 Task: In the Contact  RodriguezWillow@nydailynews.com, schedule and save the meeting with title: 'Product Demo and Service Presentation', Select date: '20 September, 2023', select start time: 11:00:AM. Add location on call (718) 987-6589 with meeting description: For further discussion on products, kindly join the meeting.. Logged in from softage.6@softage.net
Action: Mouse moved to (97, 73)
Screenshot: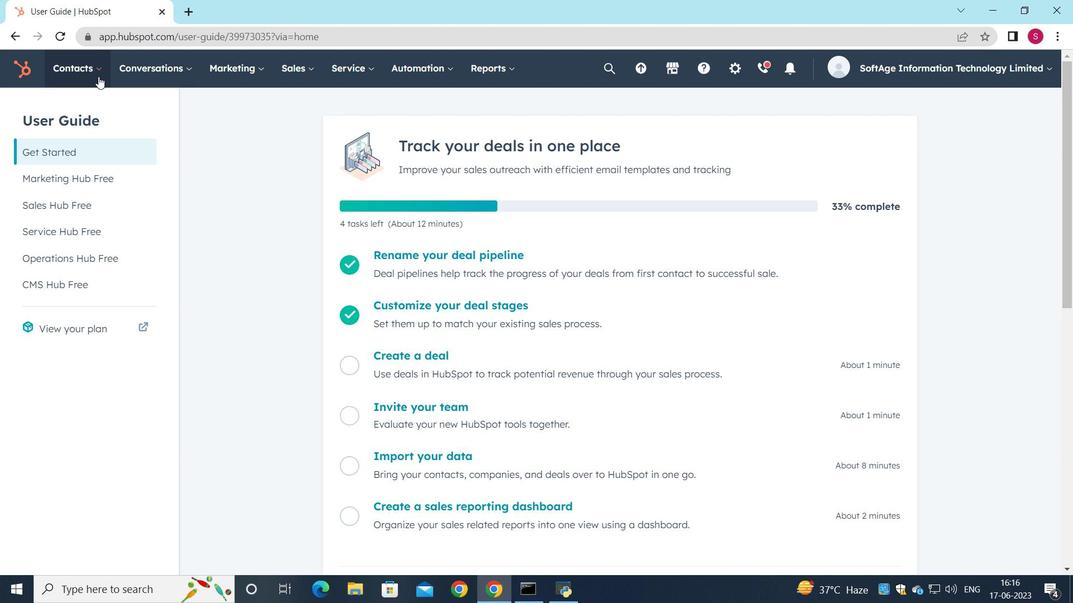 
Action: Mouse pressed left at (97, 73)
Screenshot: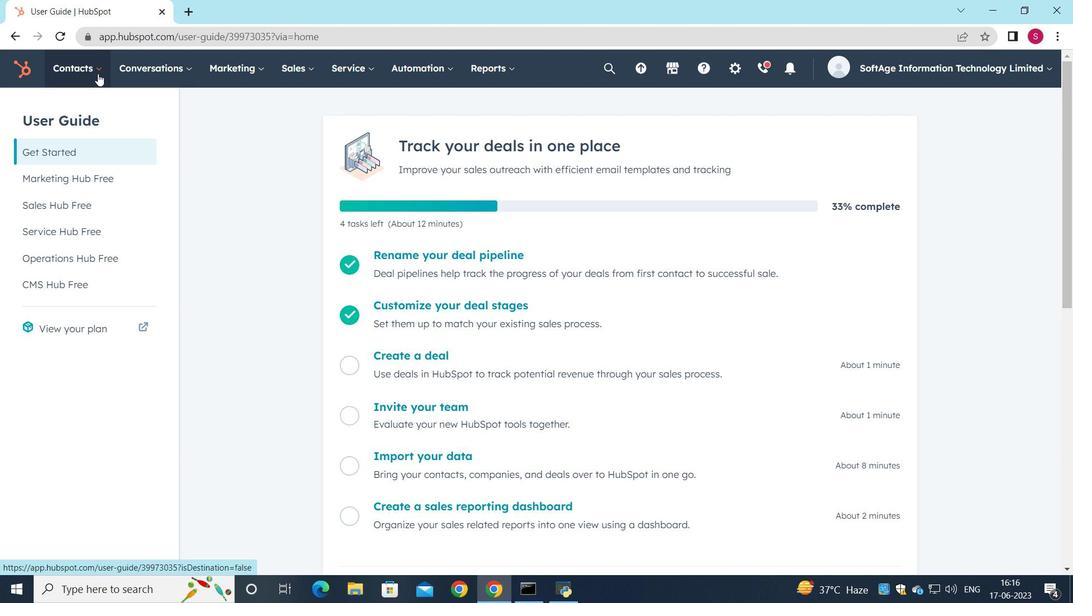 
Action: Mouse moved to (87, 110)
Screenshot: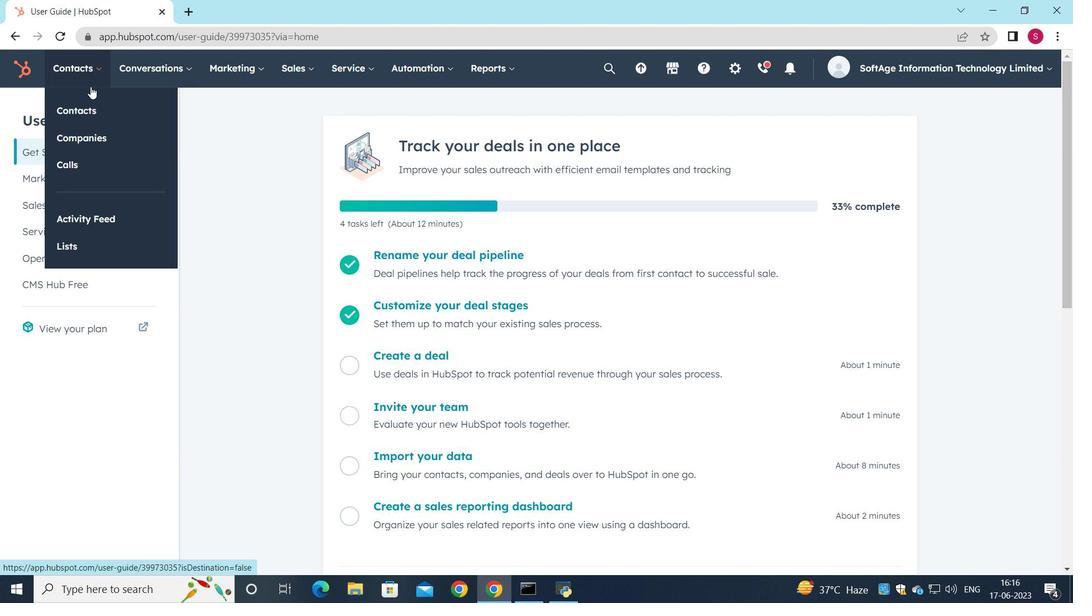 
Action: Mouse pressed left at (87, 110)
Screenshot: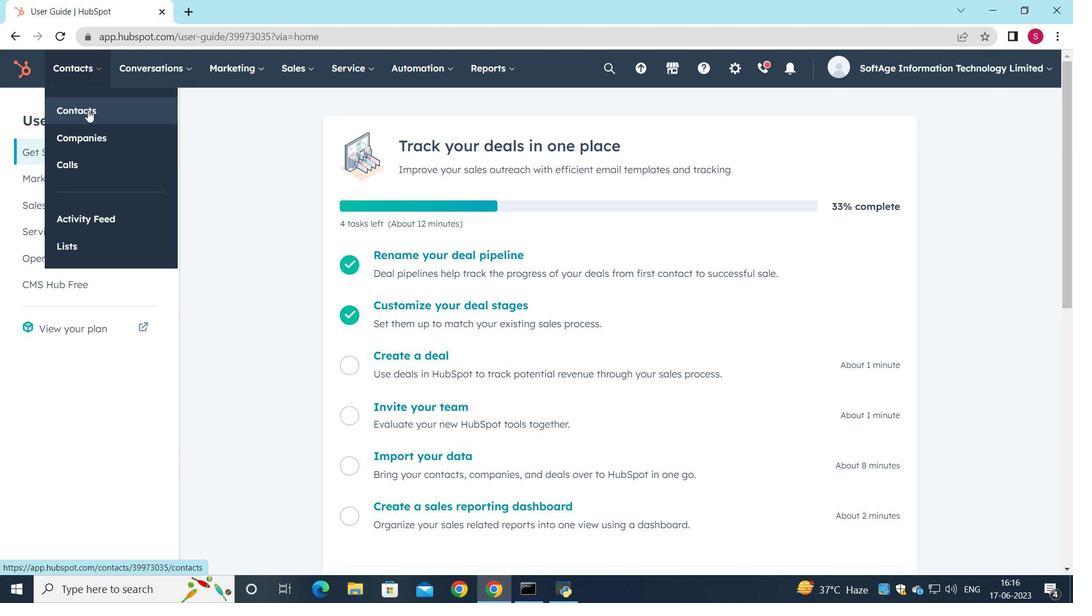 
Action: Mouse moved to (90, 222)
Screenshot: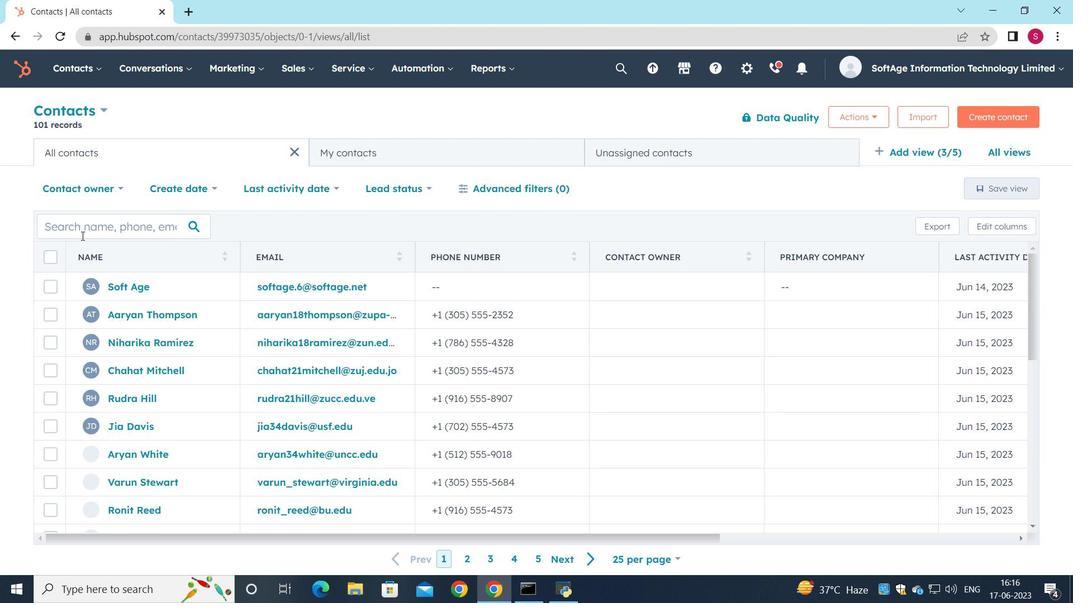 
Action: Mouse pressed left at (90, 222)
Screenshot: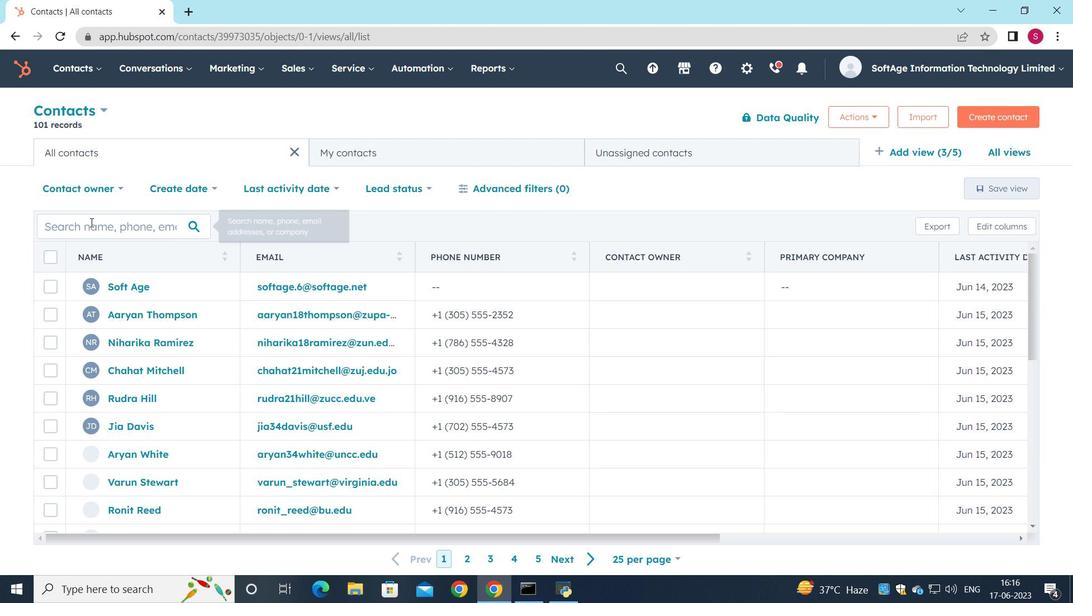 
Action: Mouse moved to (90, 223)
Screenshot: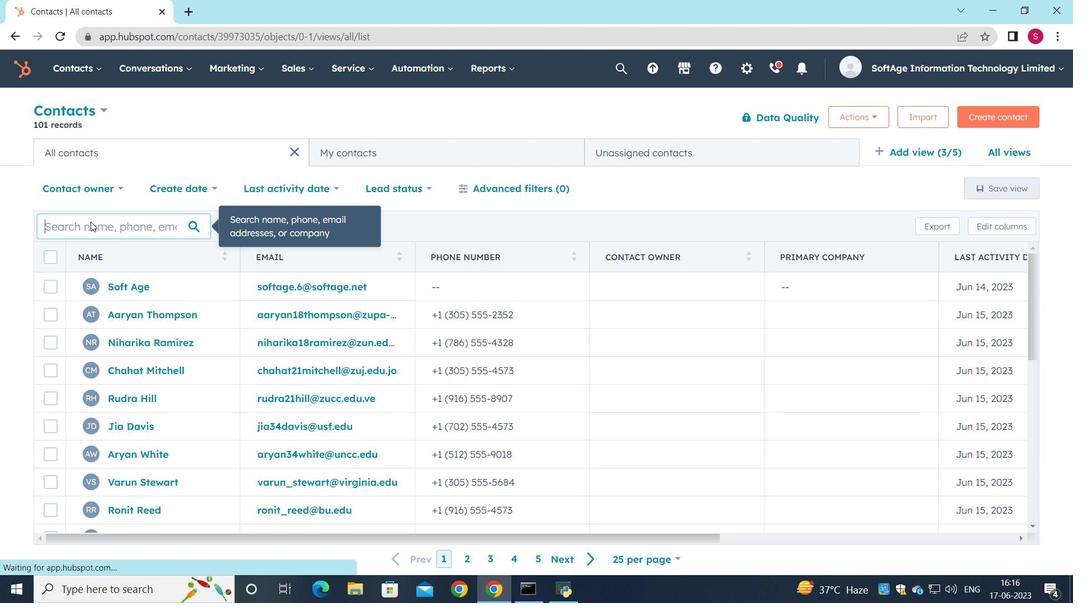 
Action: Key pressed <Key.shift>Rodriguez<Key.shift>Willow<Key.shift><Key.shift><Key.shift><Key.shift><Key.shift><Key.shift><Key.shift><Key.shift><Key.shift><Key.shift><Key.shift><Key.shift><Key.shift><Key.shift><Key.shift><Key.shift><Key.shift><Key.shift><Key.shift><Key.shift><Key.shift><Key.shift><Key.shift><Key.shift><Key.shift><Key.shift><Key.shift><Key.shift><Key.shift><Key.shift><Key.shift><Key.shift><Key.shift><Key.shift><Key.shift><Key.shift><Key.shift>@y<Key.backspace>nydailynews.com
Screenshot: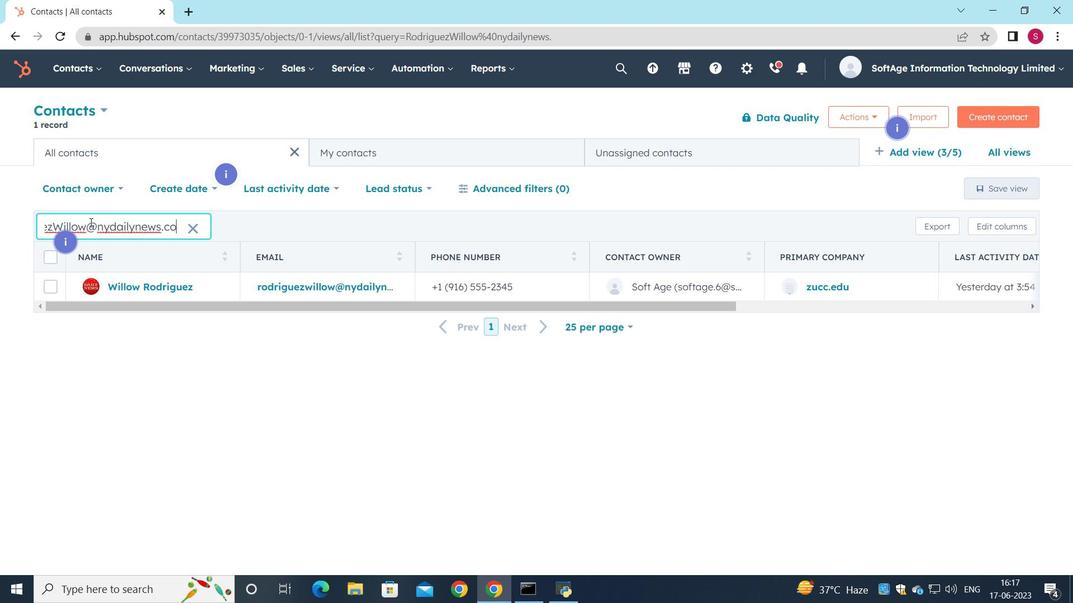 
Action: Mouse moved to (125, 288)
Screenshot: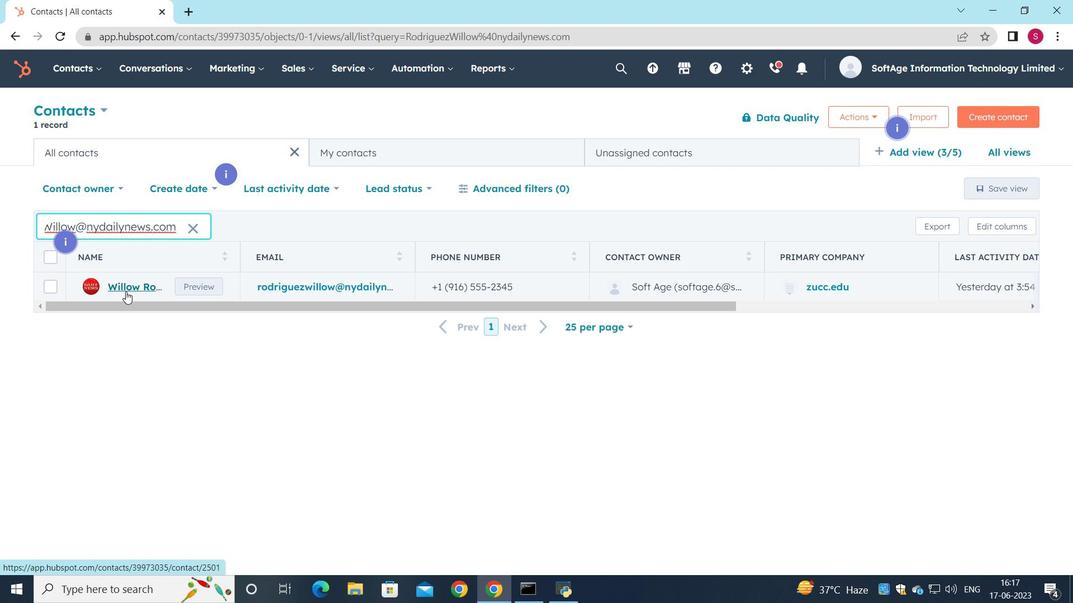 
Action: Mouse pressed left at (125, 288)
Screenshot: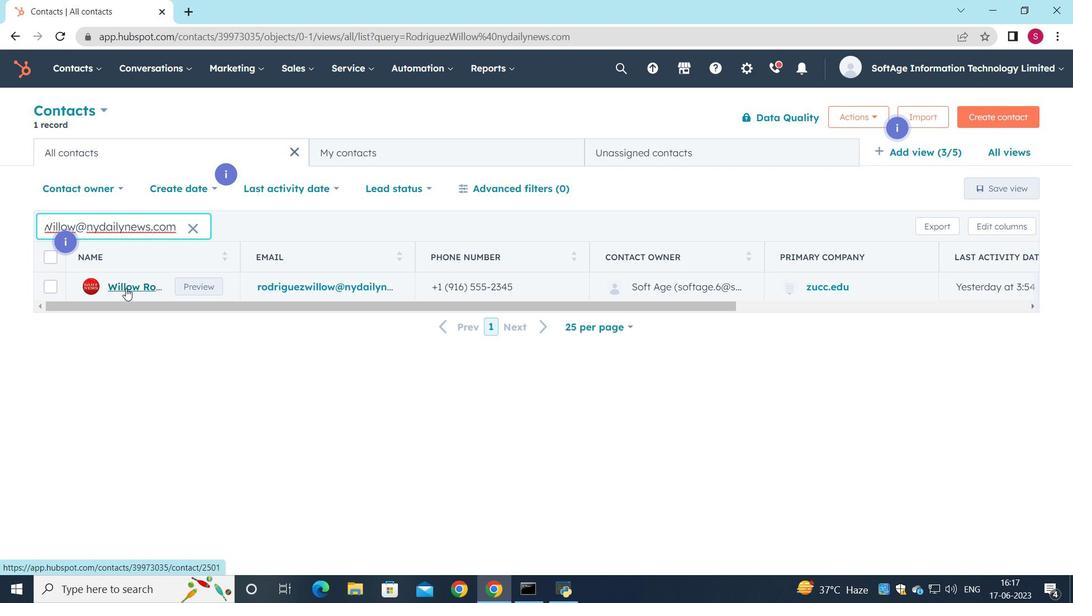 
Action: Mouse moved to (180, 249)
Screenshot: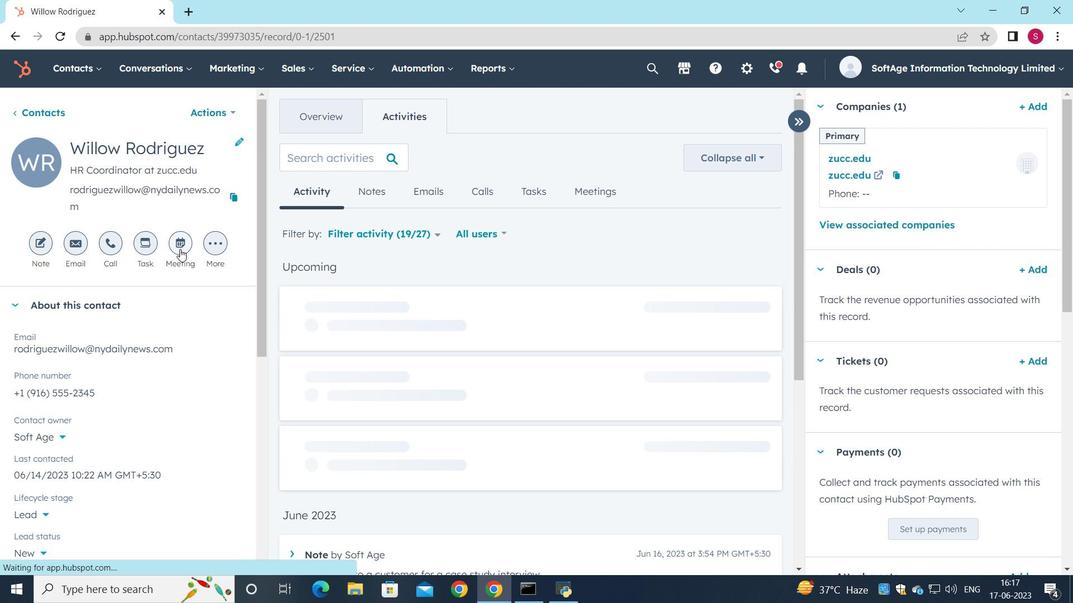 
Action: Mouse pressed left at (180, 249)
Screenshot: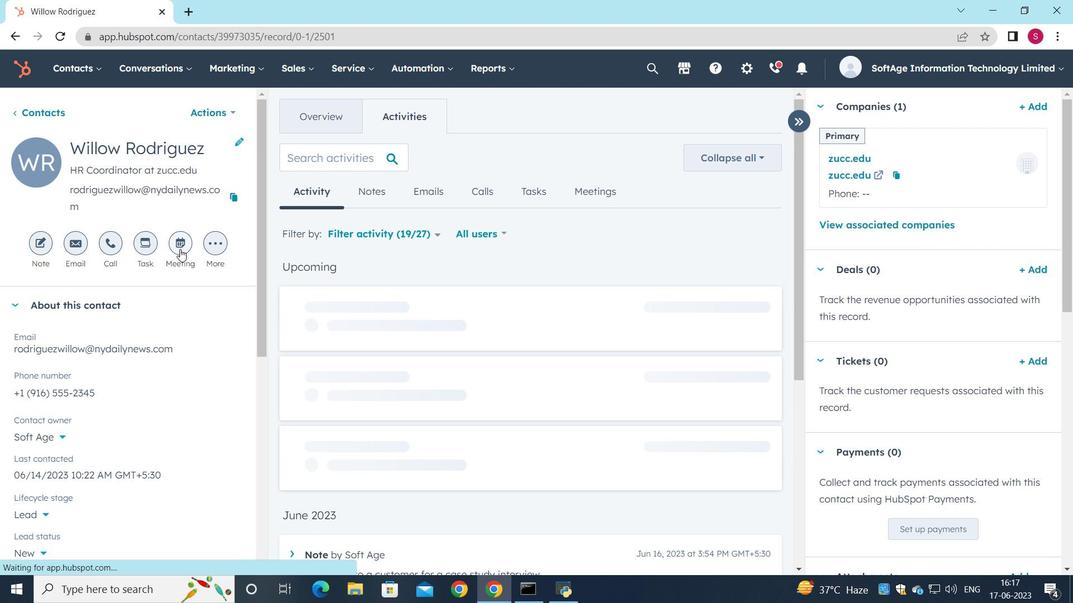 
Action: Mouse moved to (212, 208)
Screenshot: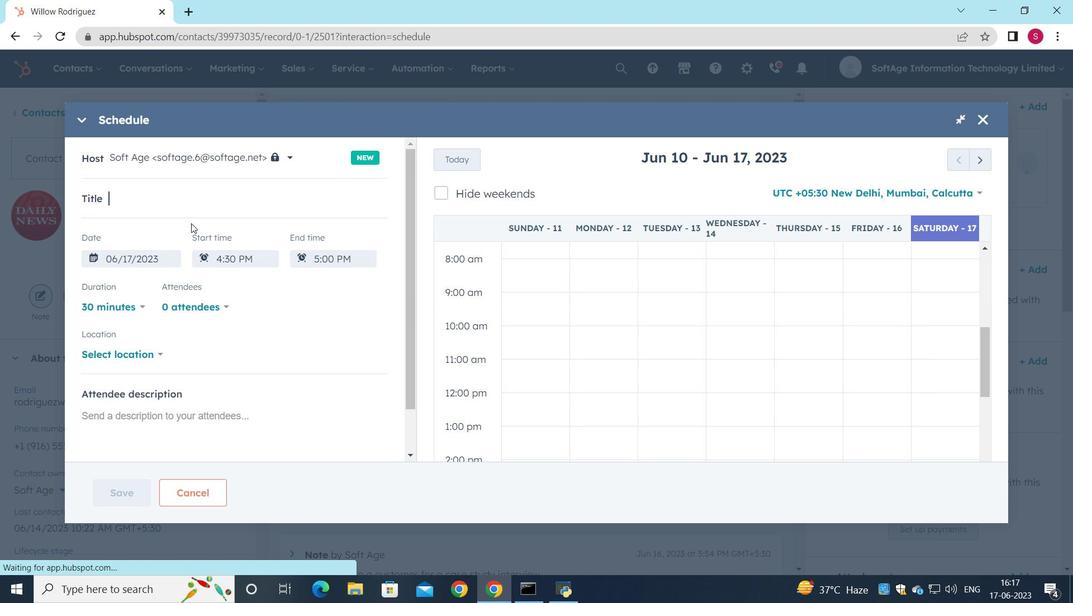 
Action: Key pressed <Key.shift_r>Product<Key.space><Key.shift>Demo<Key.space>and<Key.space><Key.shift>Service<Key.space><Key.shift>presentation
Screenshot: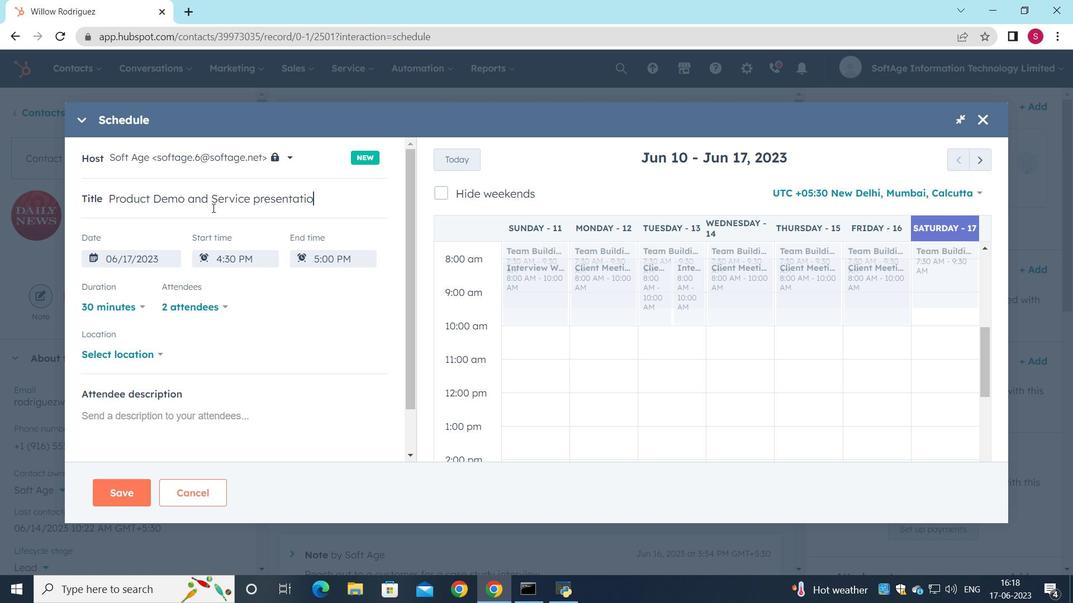 
Action: Mouse moved to (975, 163)
Screenshot: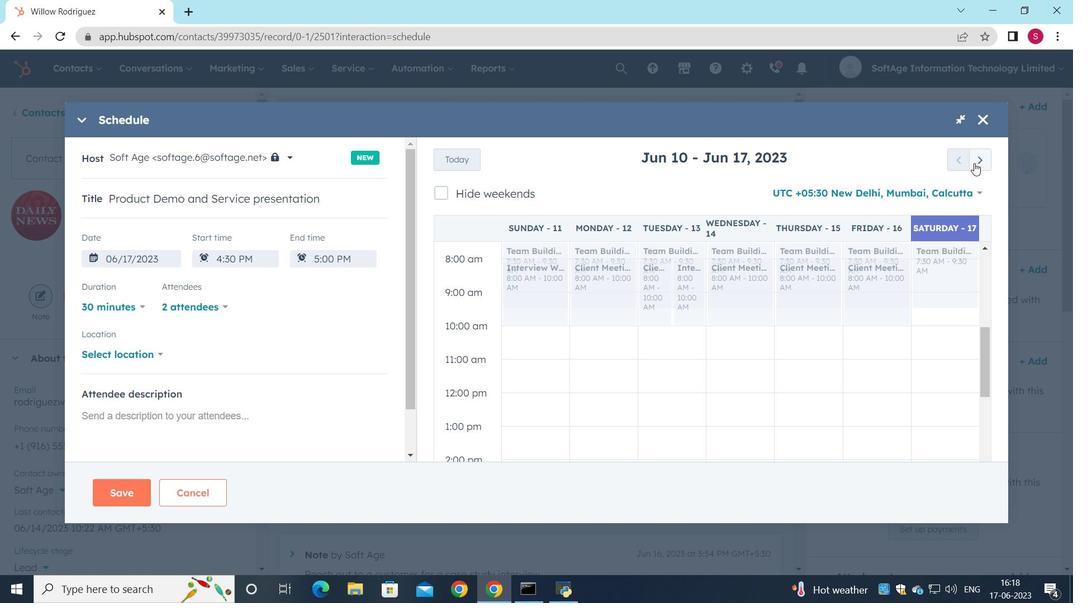 
Action: Mouse pressed left at (975, 163)
Screenshot: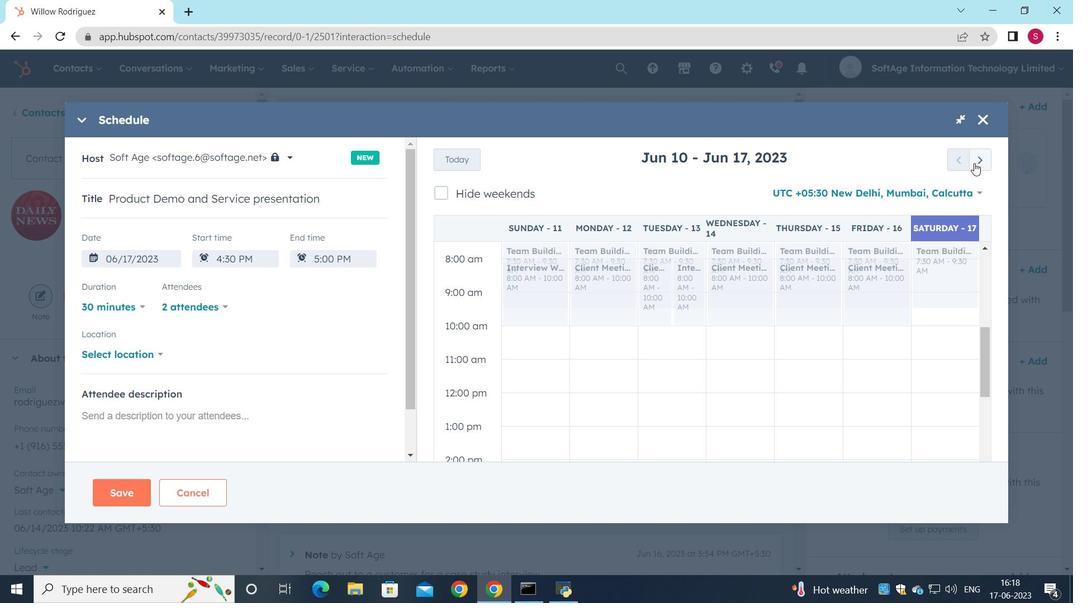 
Action: Mouse pressed left at (975, 163)
Screenshot: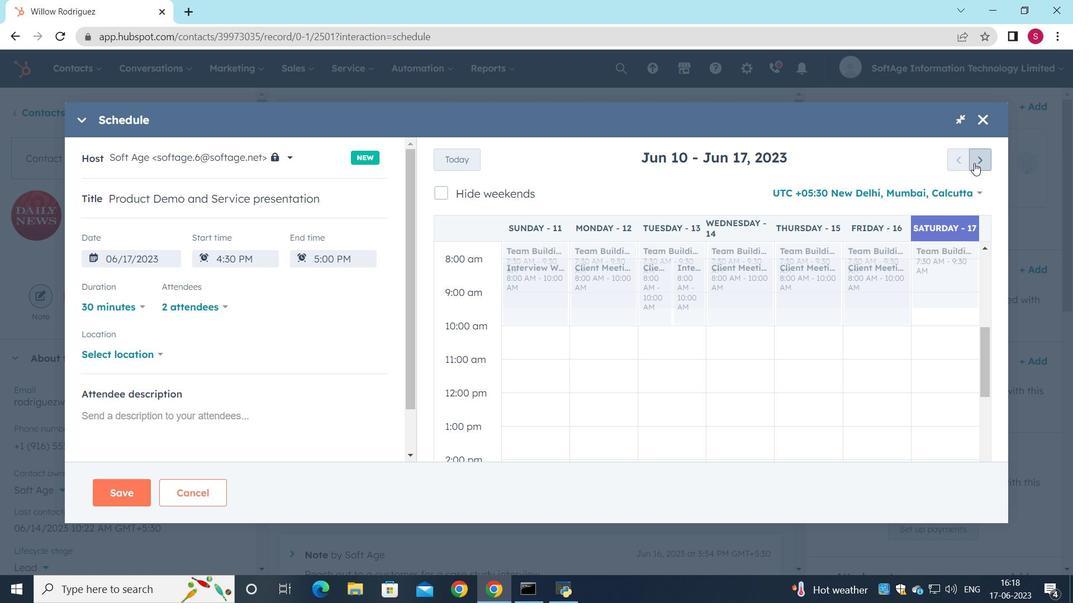 
Action: Mouse pressed left at (975, 163)
Screenshot: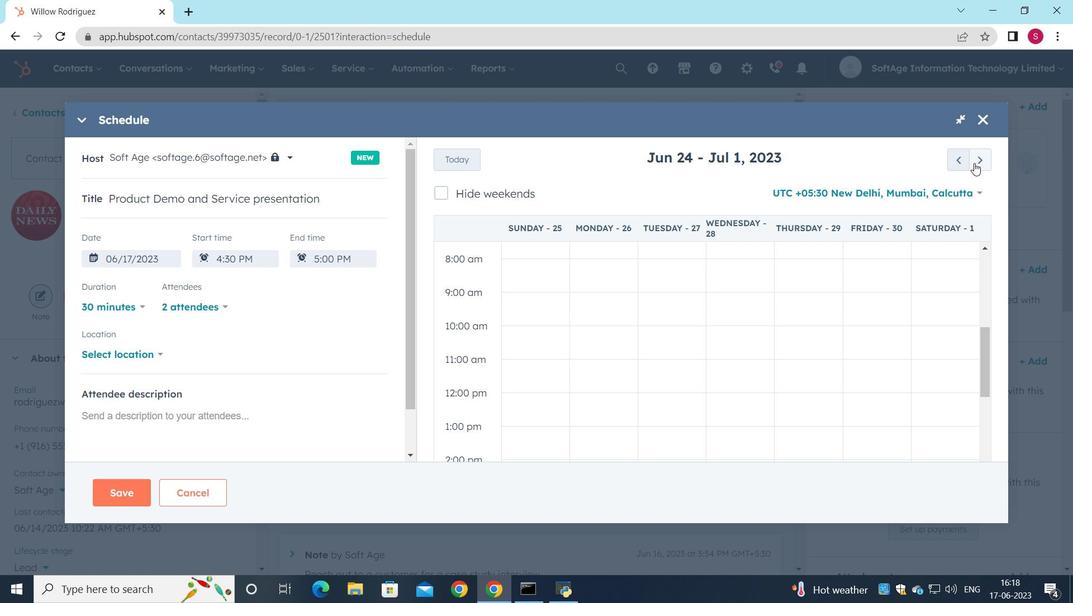 
Action: Mouse pressed left at (975, 163)
Screenshot: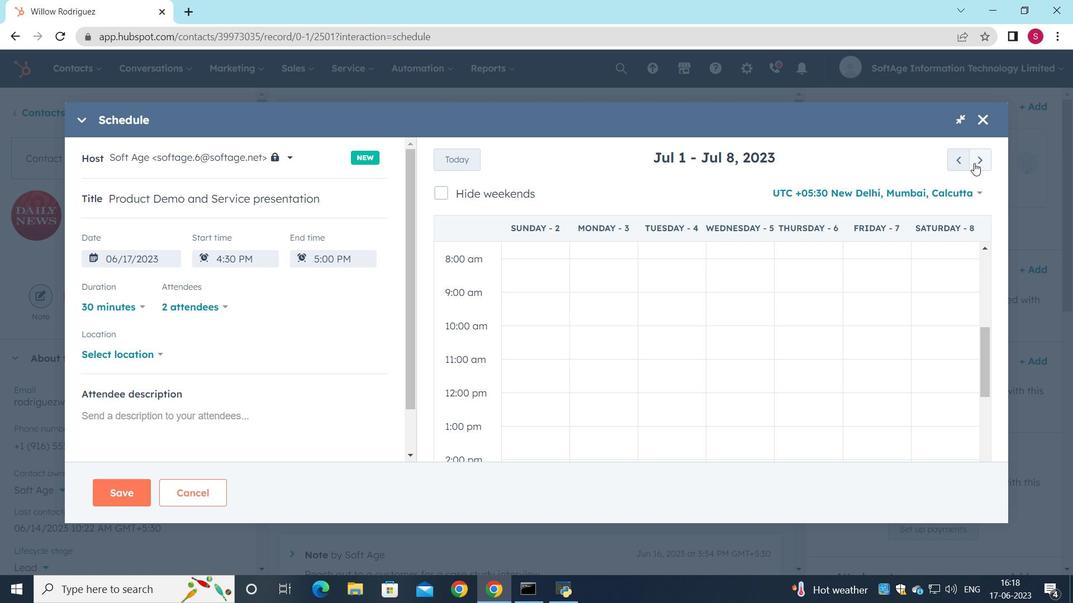 
Action: Mouse pressed left at (975, 163)
Screenshot: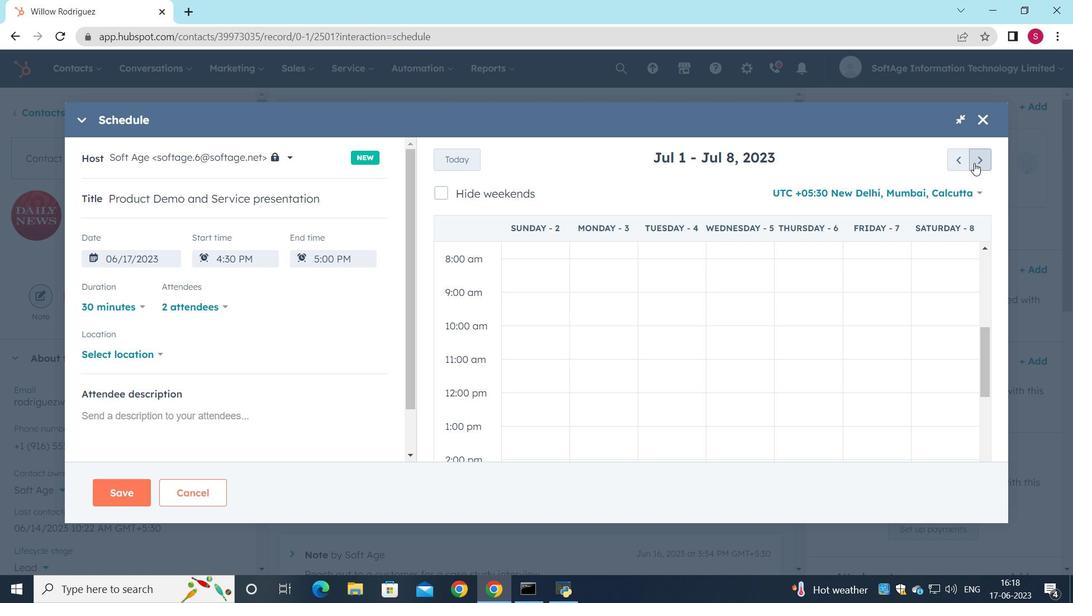 
Action: Mouse pressed left at (975, 163)
Screenshot: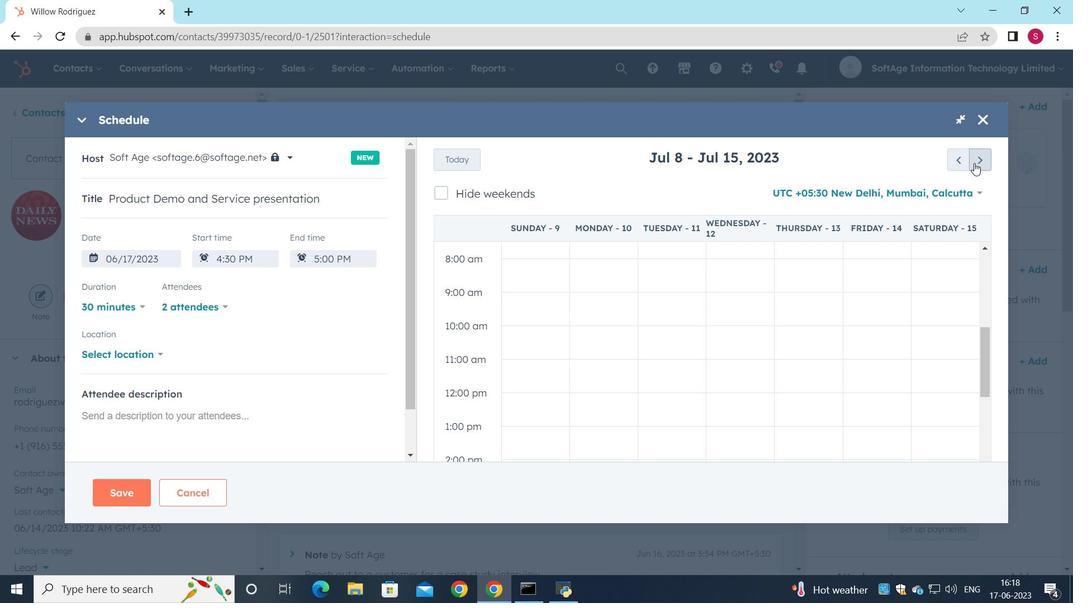 
Action: Mouse pressed left at (975, 163)
Screenshot: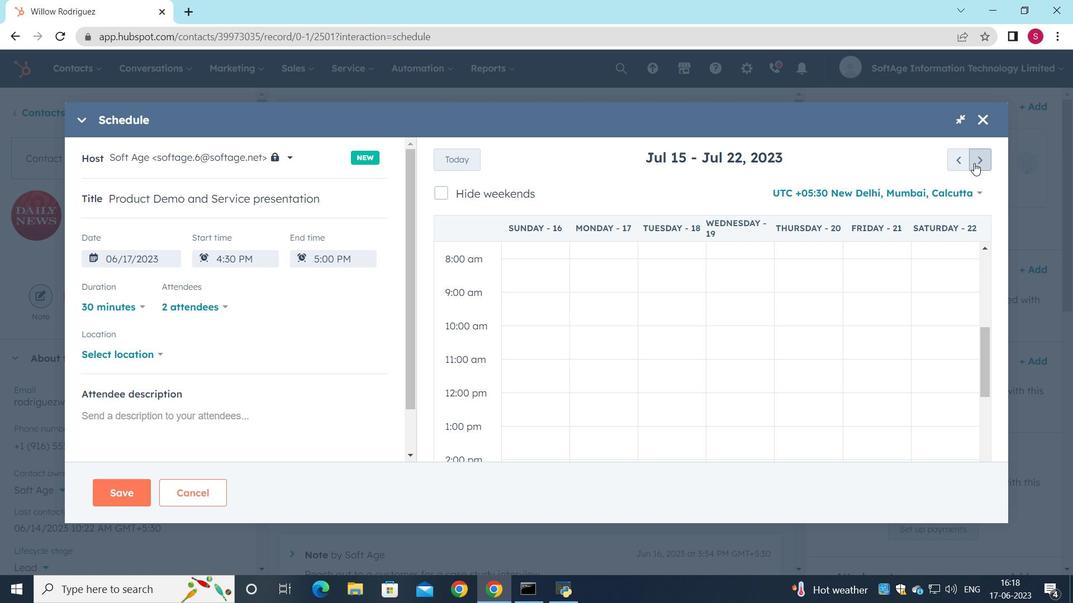 
Action: Mouse pressed left at (975, 163)
Screenshot: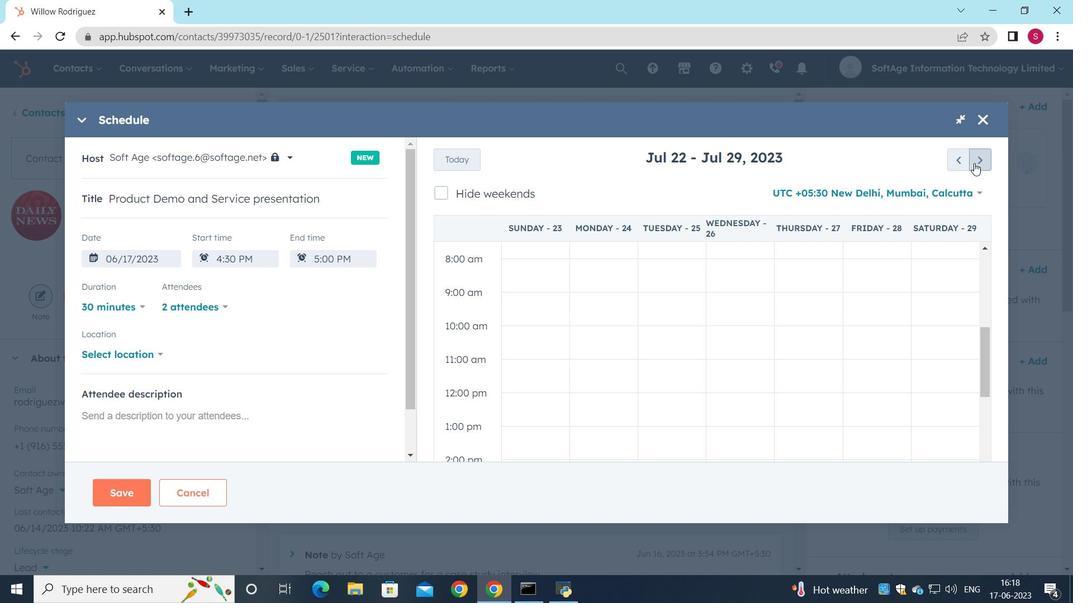 
Action: Mouse pressed left at (975, 163)
Screenshot: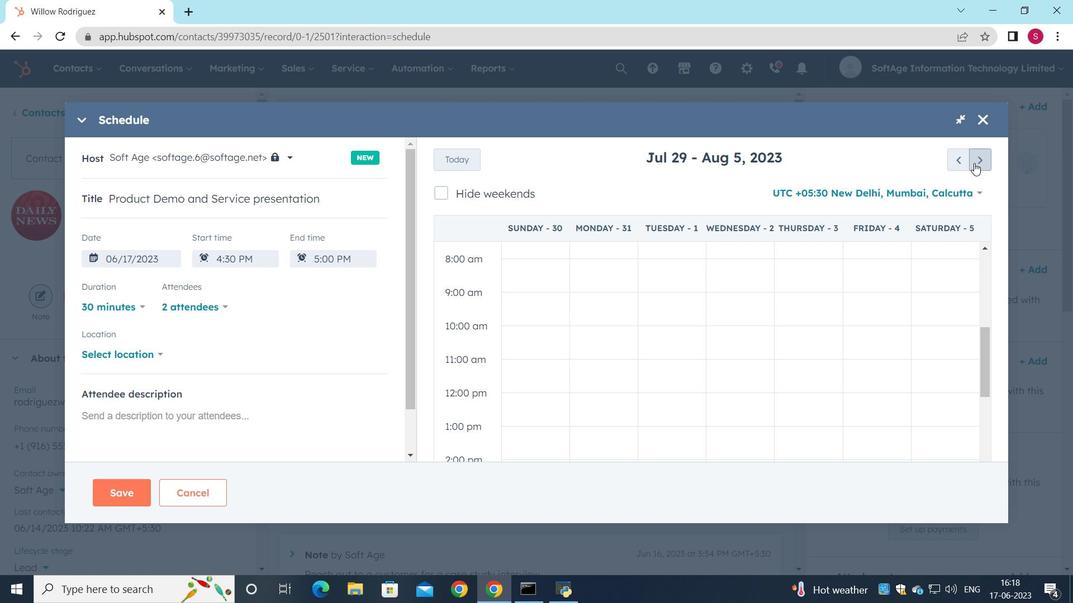 
Action: Mouse pressed left at (975, 163)
Screenshot: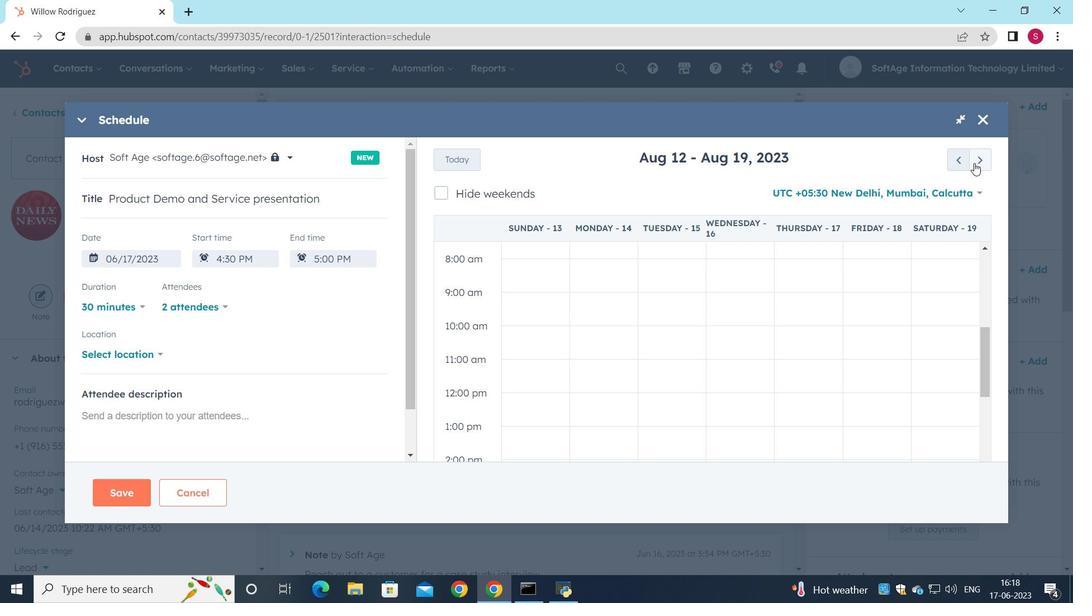 
Action: Mouse pressed left at (975, 163)
Screenshot: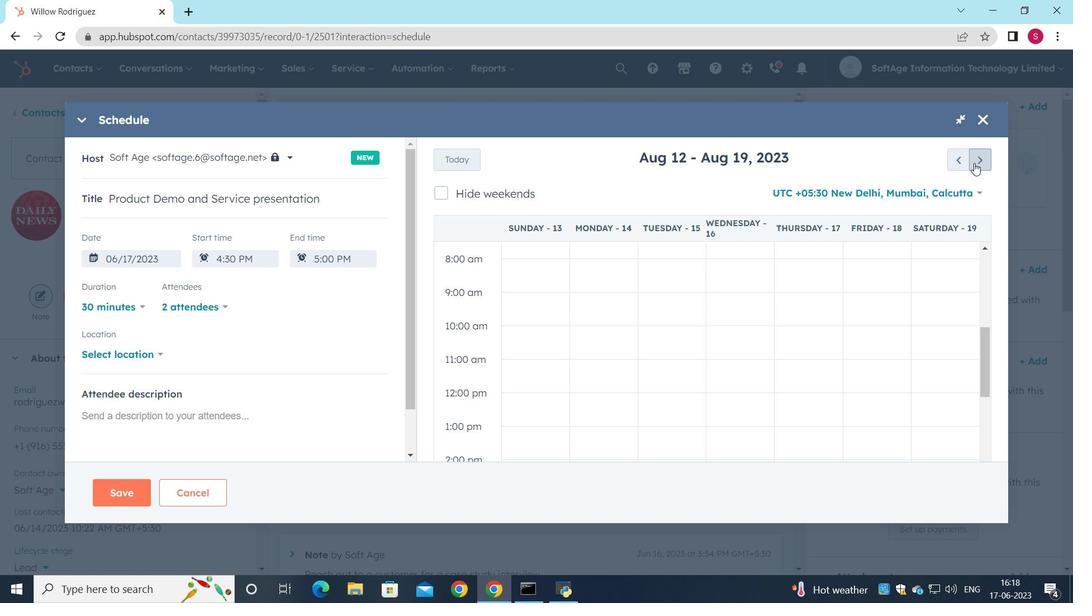 
Action: Mouse pressed left at (975, 163)
Screenshot: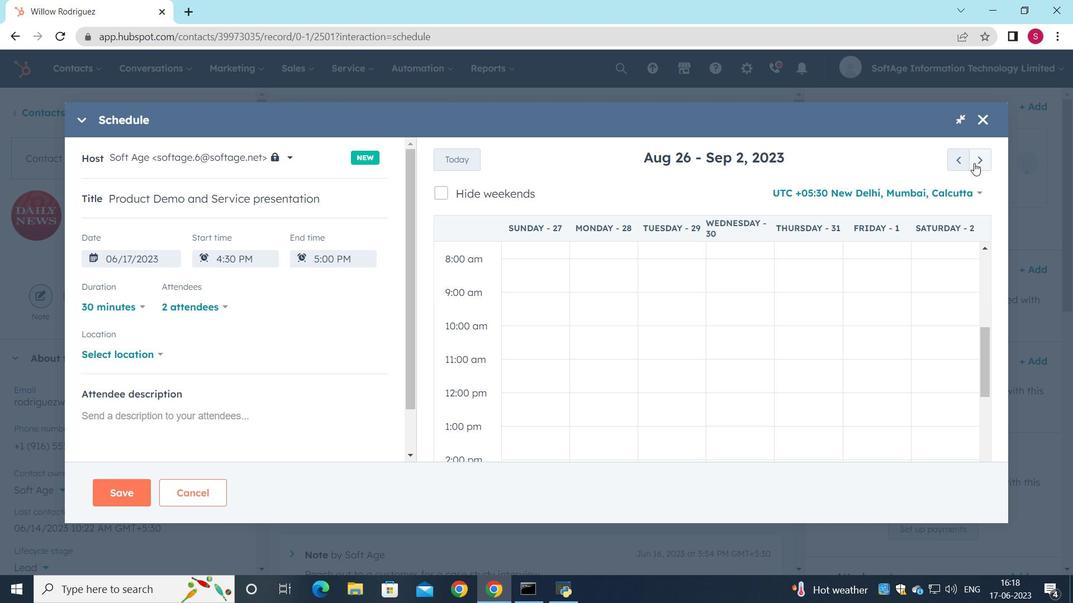 
Action: Mouse pressed left at (975, 163)
Screenshot: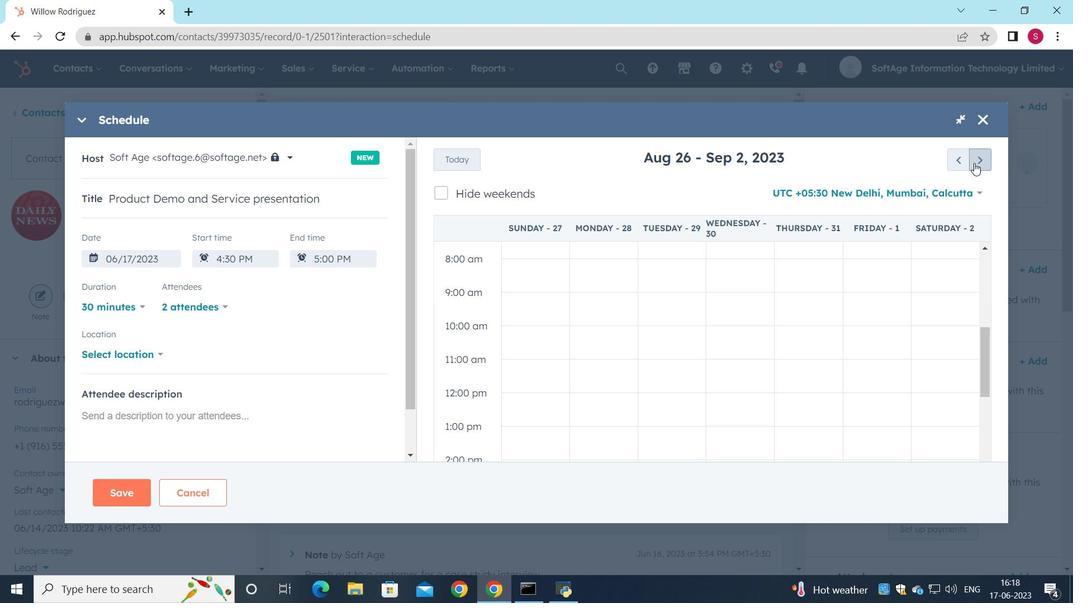 
Action: Mouse pressed left at (975, 163)
Screenshot: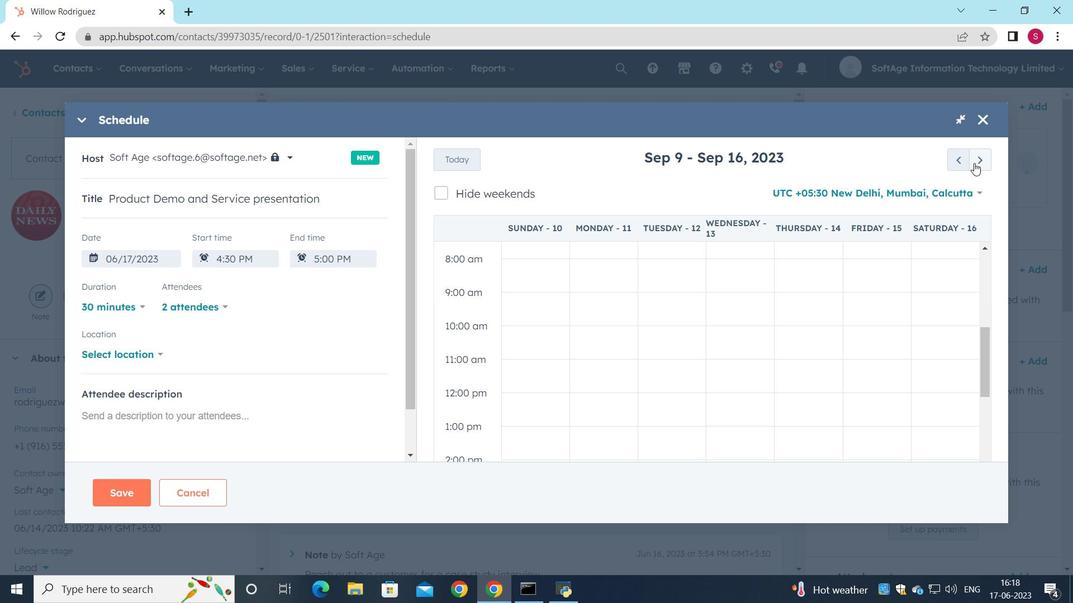 
Action: Mouse moved to (731, 377)
Screenshot: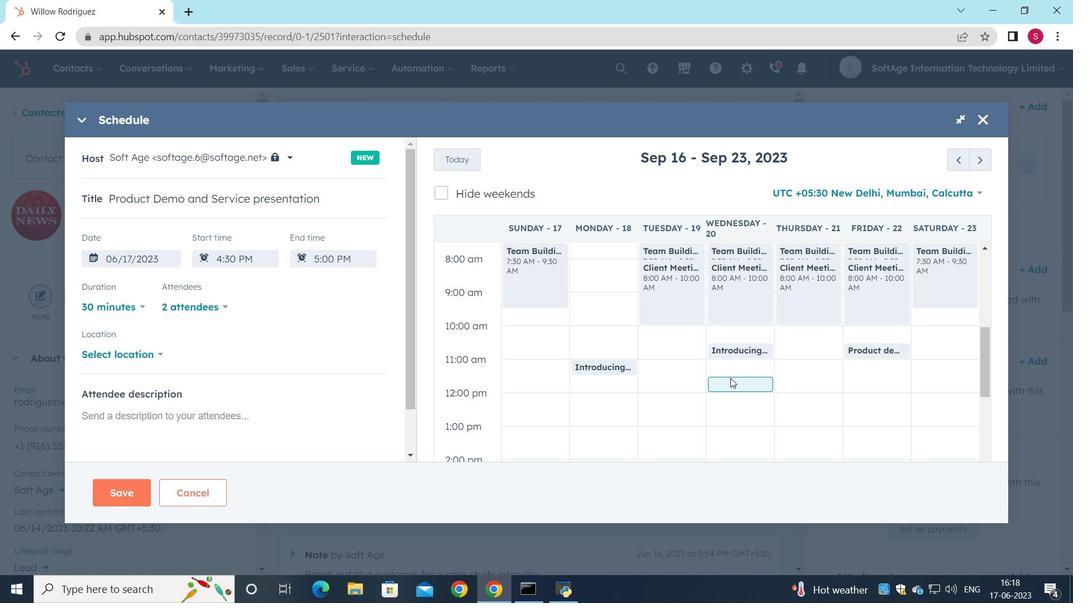 
Action: Mouse scrolled (731, 377) with delta (0, 0)
Screenshot: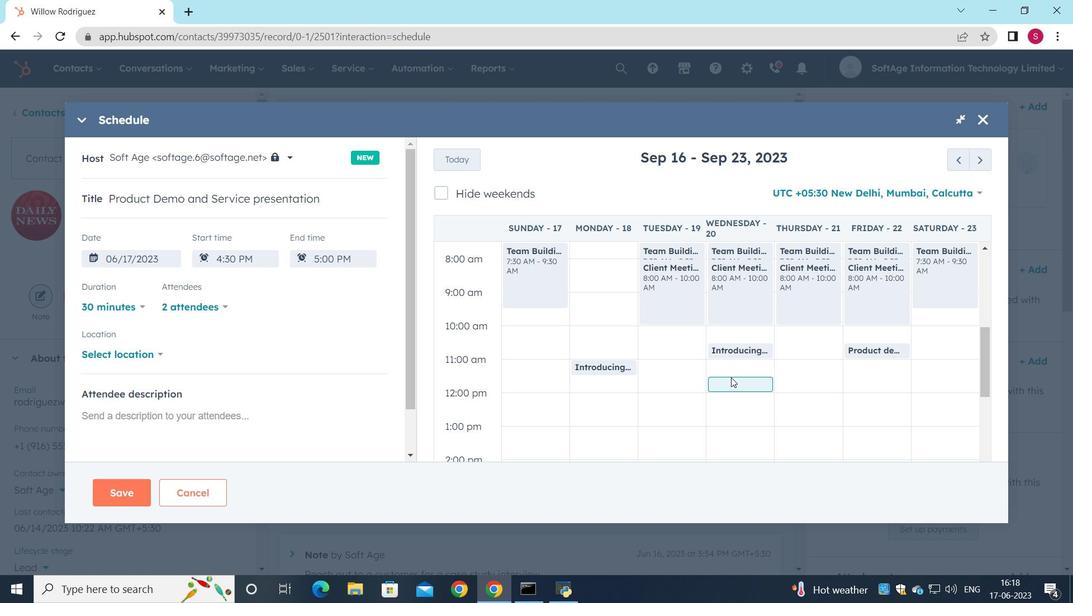 
Action: Mouse moved to (727, 293)
Screenshot: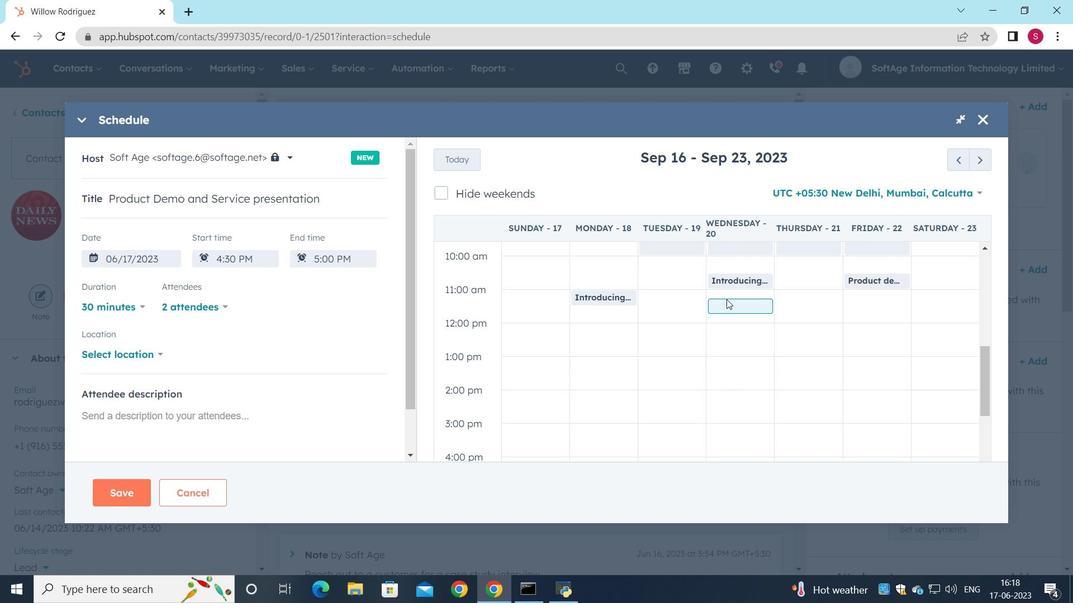 
Action: Mouse pressed left at (727, 293)
Screenshot: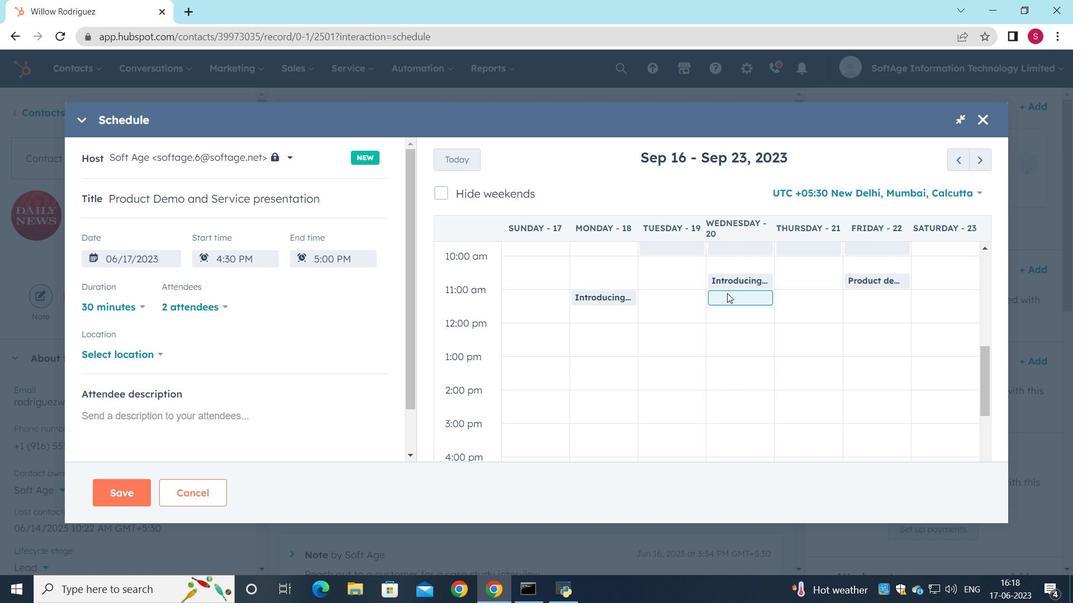 
Action: Mouse moved to (160, 352)
Screenshot: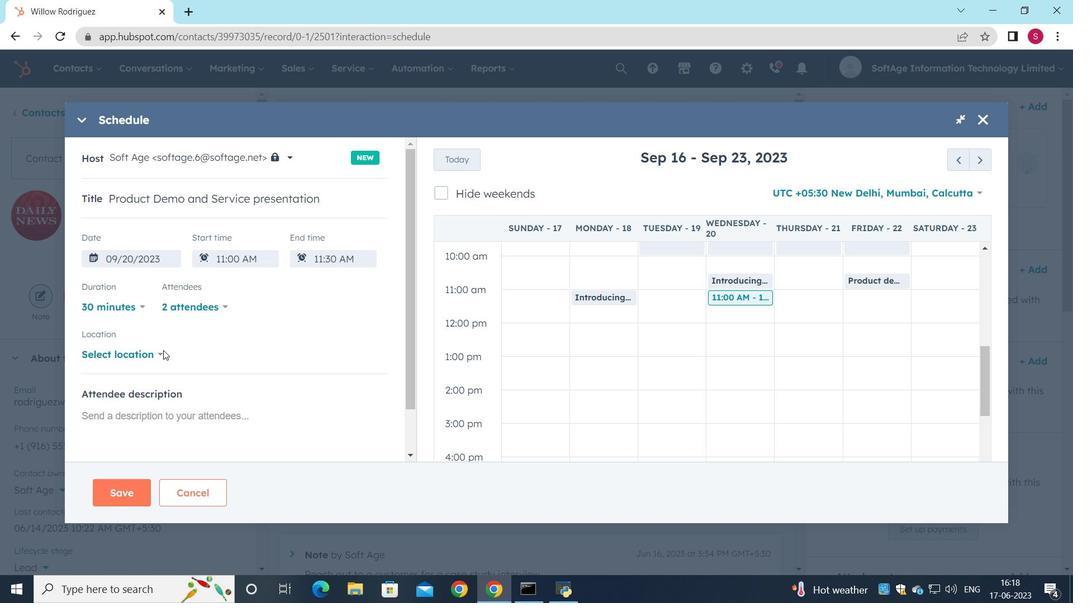 
Action: Mouse pressed left at (160, 352)
Screenshot: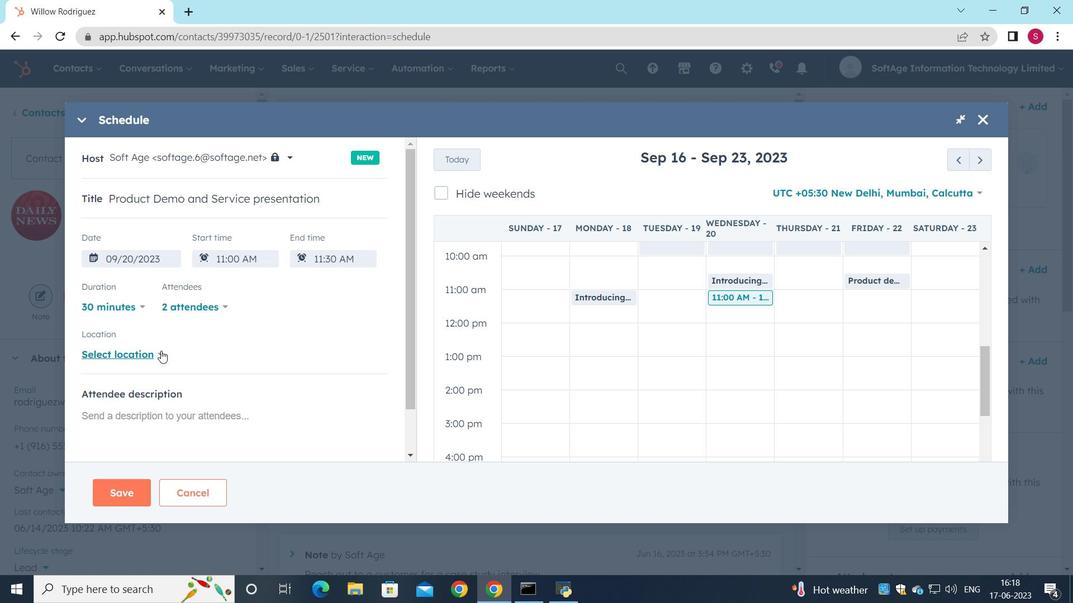 
Action: Mouse moved to (228, 306)
Screenshot: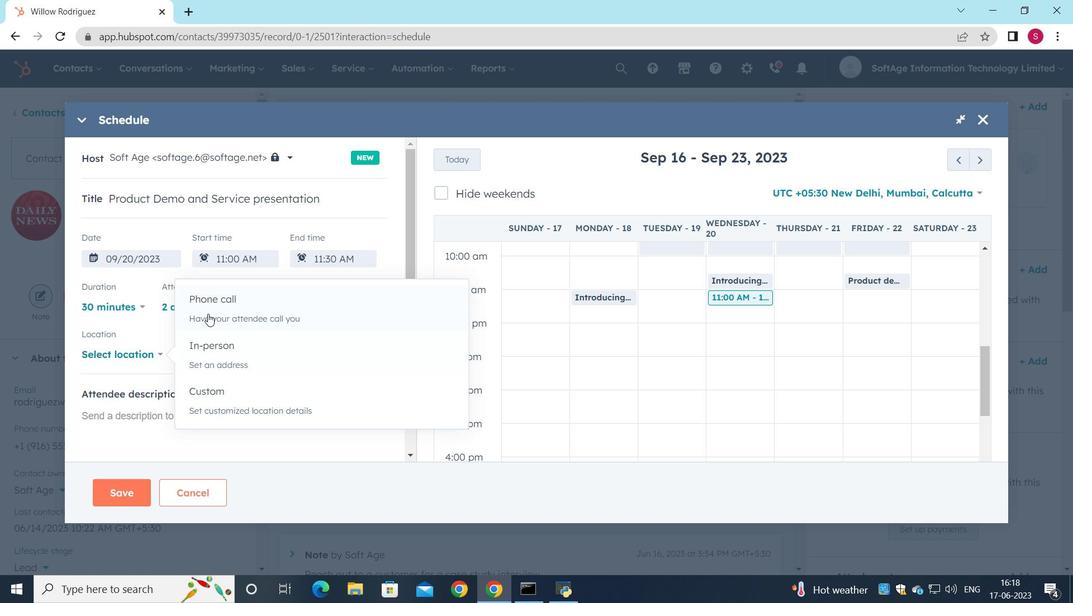 
Action: Mouse pressed left at (228, 306)
Screenshot: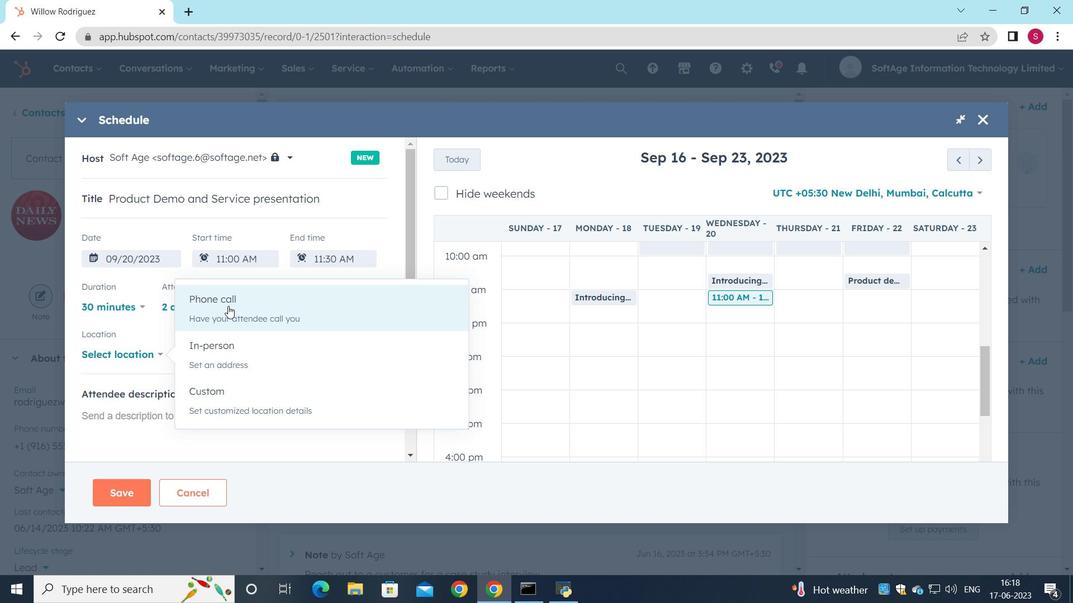 
Action: Mouse moved to (212, 344)
Screenshot: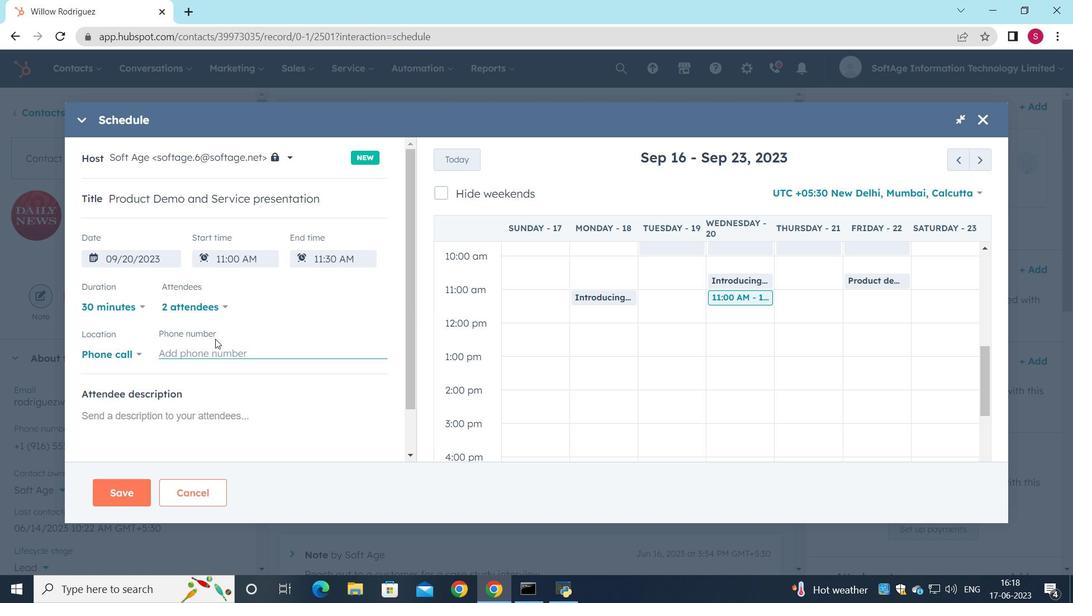 
Action: Mouse pressed left at (212, 344)
Screenshot: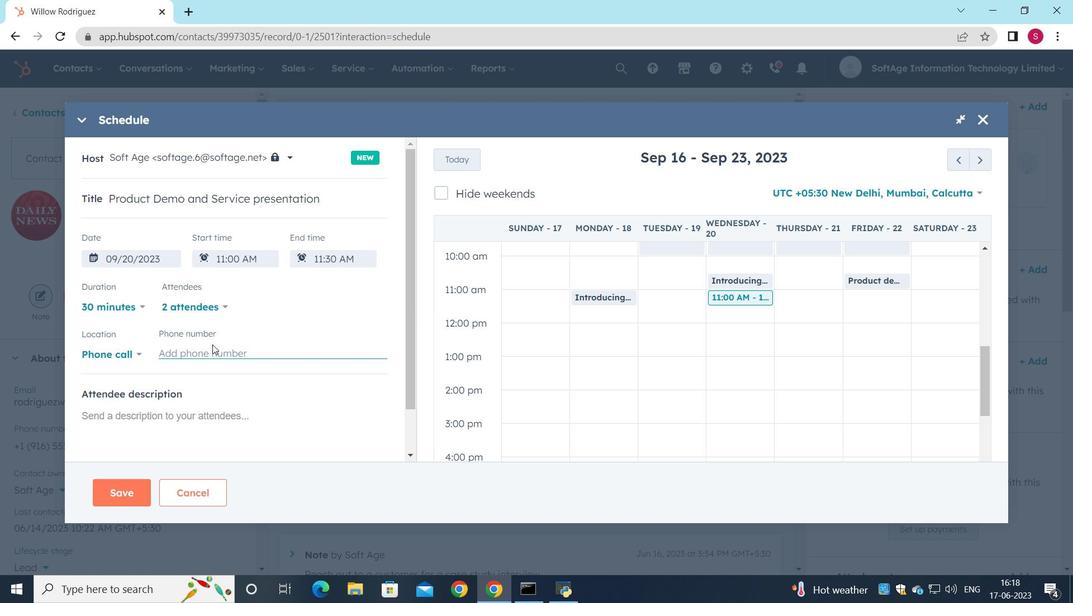 
Action: Key pressed <Key.shift_r>(718<Key.shift_r><Key.shift_r><Key.shift_r><Key.shift_r>)<Key.space>987-6589
Screenshot: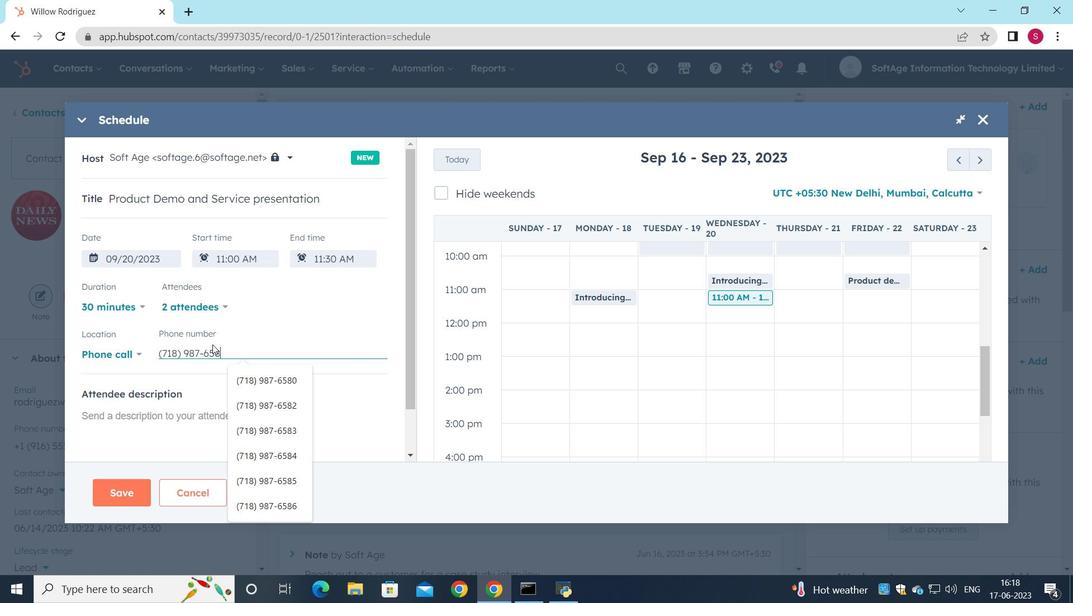 
Action: Mouse moved to (144, 422)
Screenshot: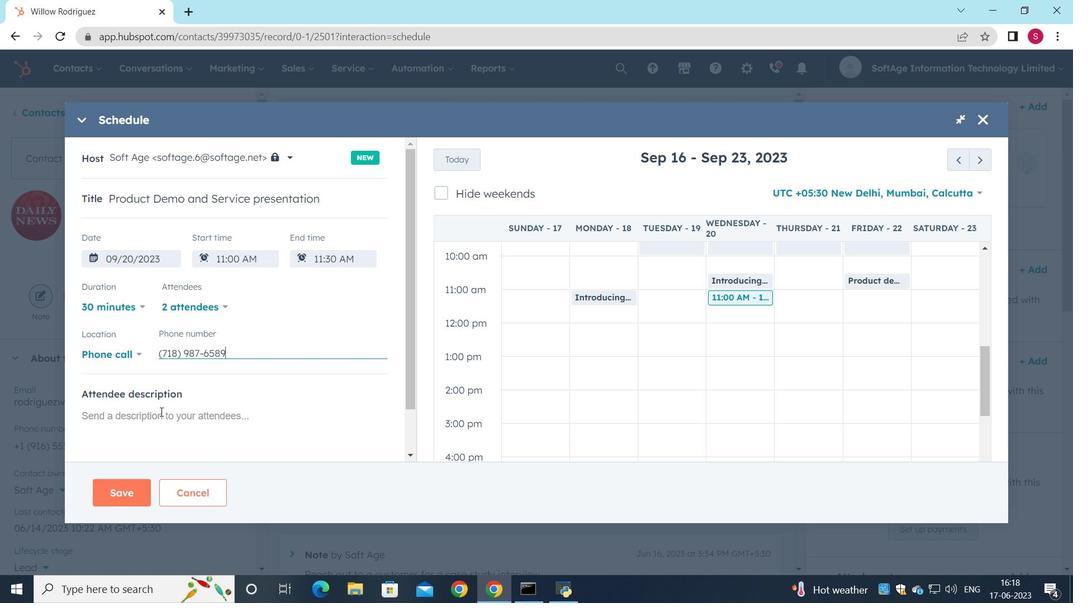 
Action: Mouse pressed left at (144, 422)
Screenshot: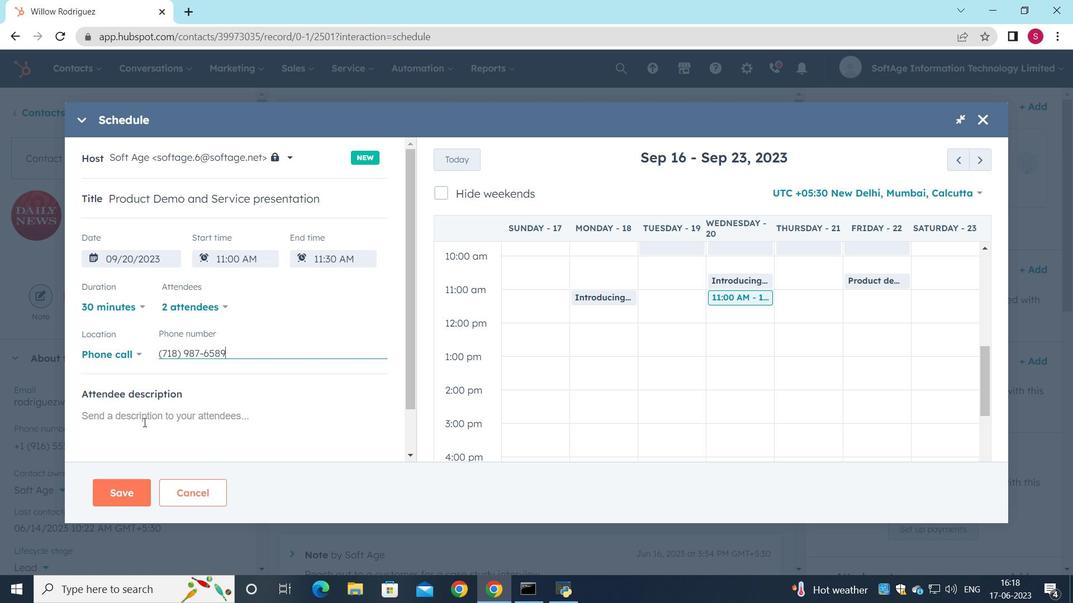 
Action: Mouse moved to (177, 417)
Screenshot: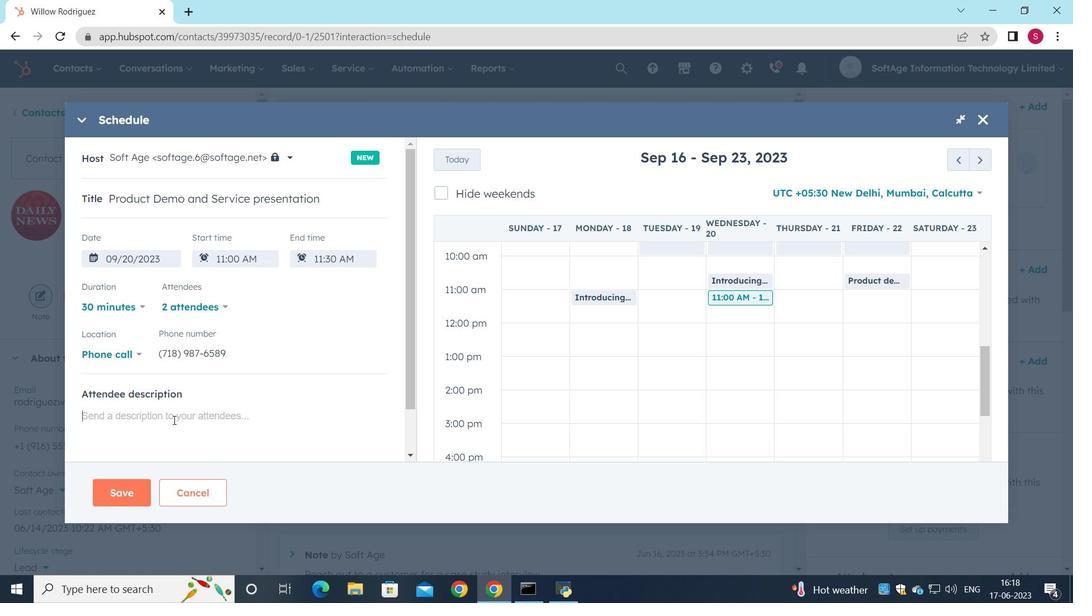 
Action: Key pressed <Key.shift>For<Key.space>further<Key.space>s<Key.backspace>discussion<Key.space>on<Key.space>prody<Key.backspace>ucts,<Key.space>kindly<Key.space>join<Key.space>the<Key.space>meeting.
Screenshot: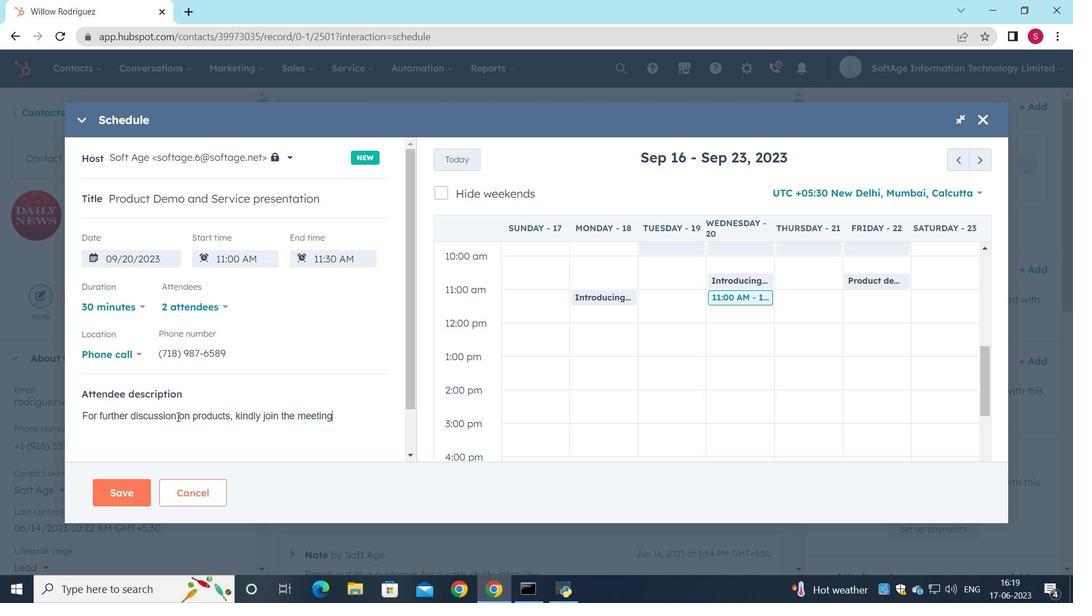 
Action: Mouse moved to (121, 498)
Screenshot: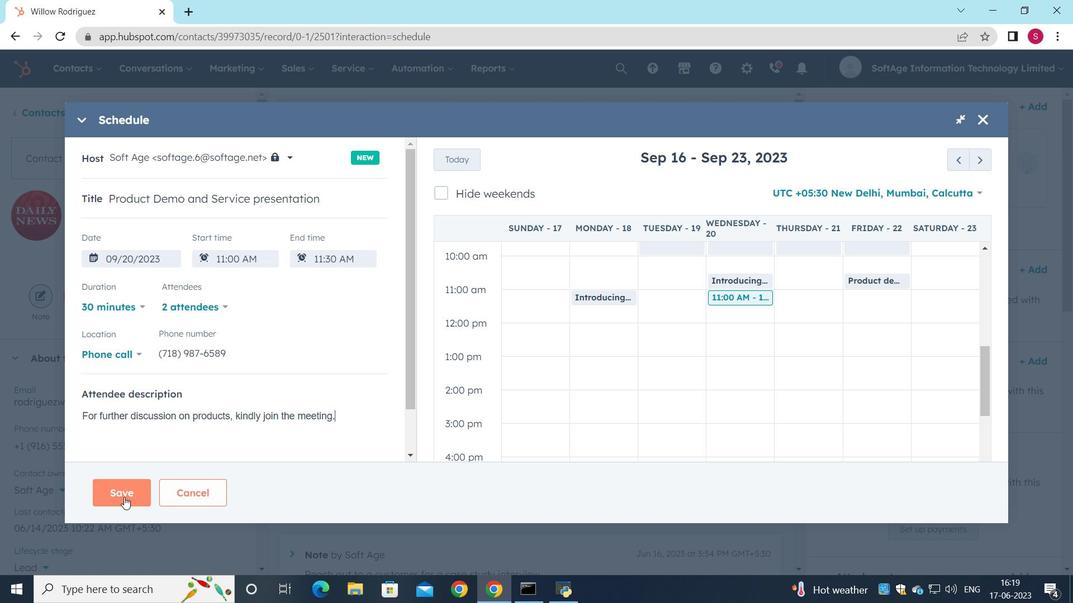 
Action: Mouse pressed left at (121, 498)
Screenshot: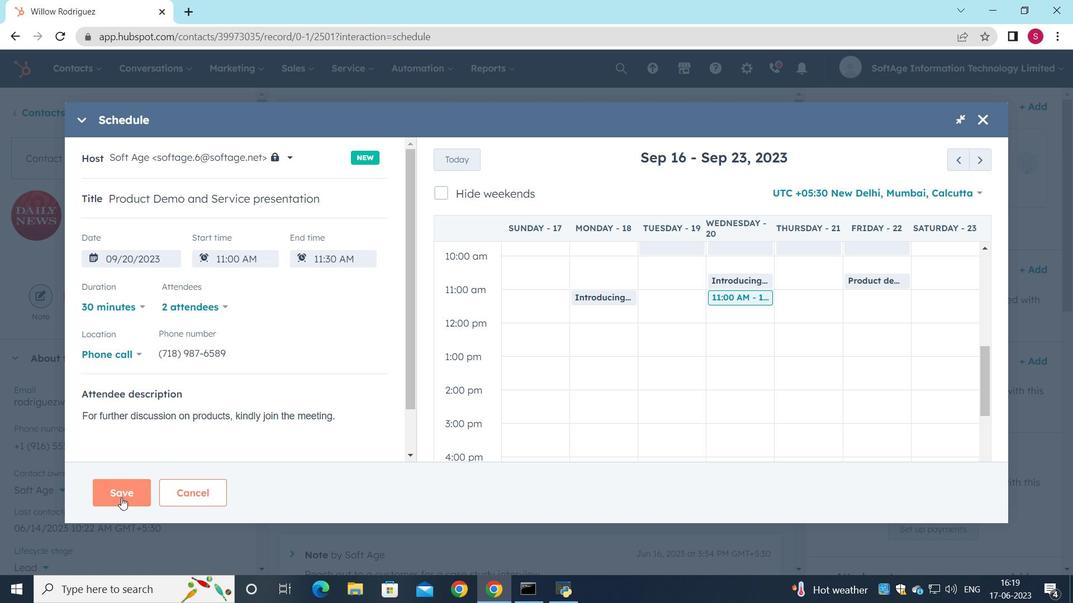 
